 Task: Check the average views per listing of jacuzzi in the last 3 years.
Action: Mouse moved to (994, 219)
Screenshot: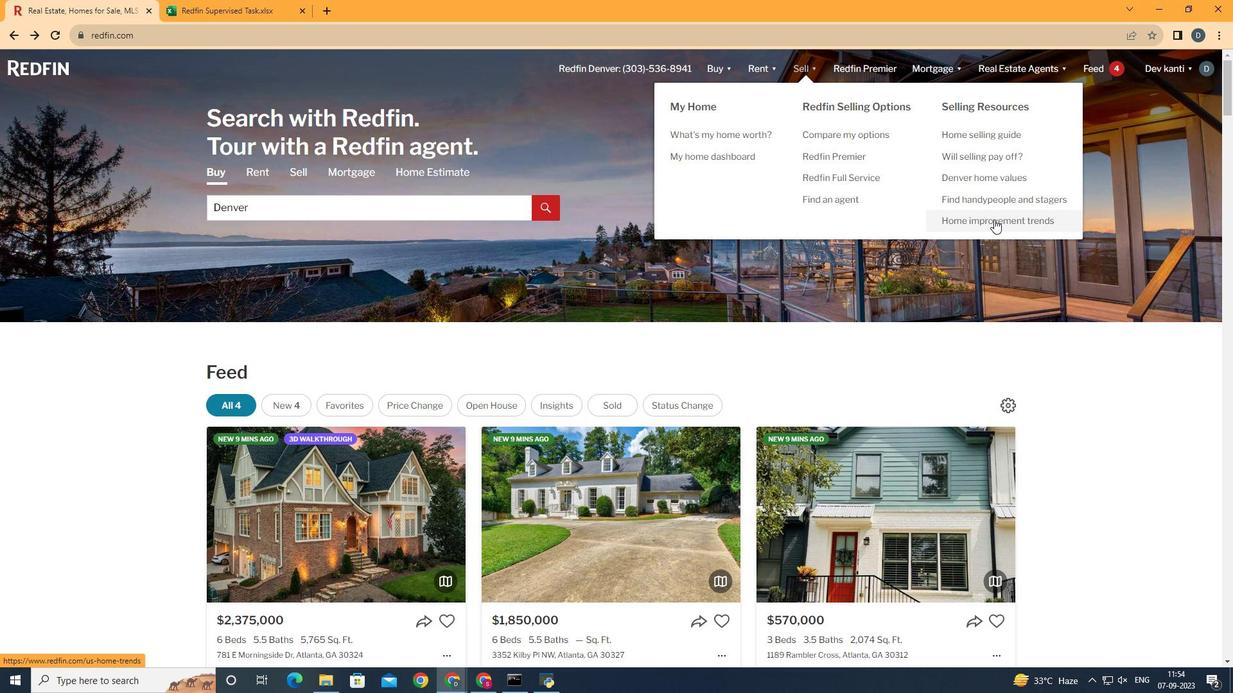
Action: Mouse pressed left at (994, 219)
Screenshot: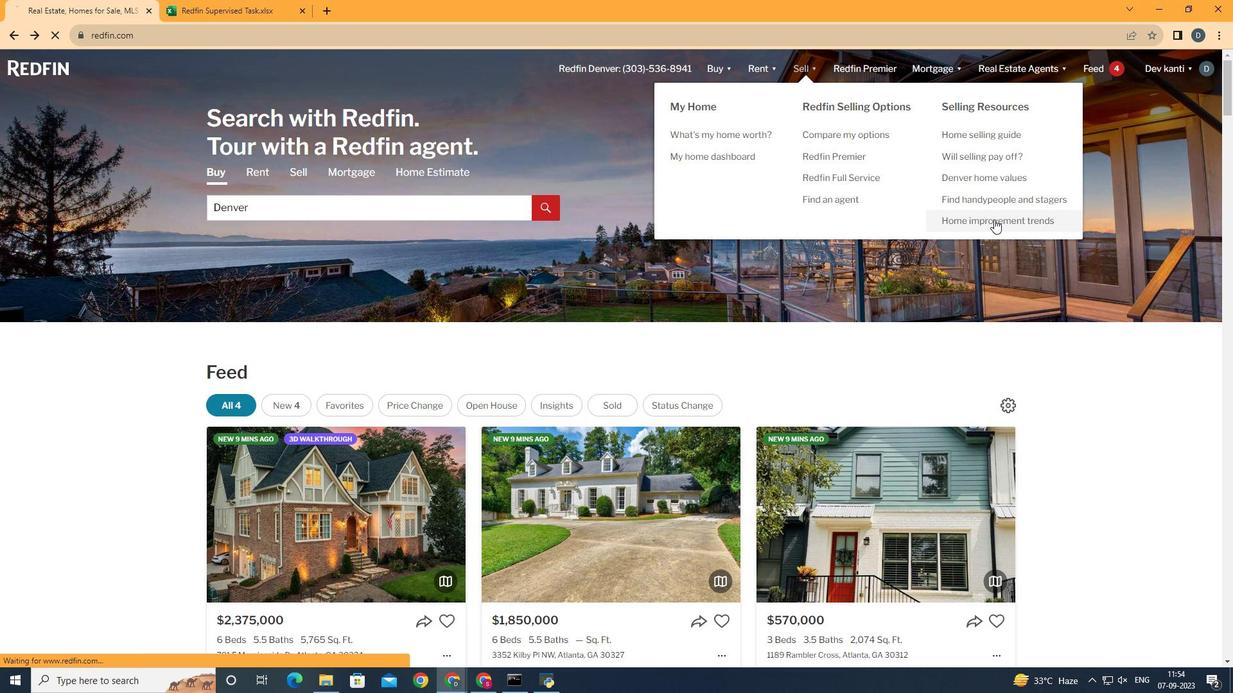 
Action: Mouse moved to (307, 235)
Screenshot: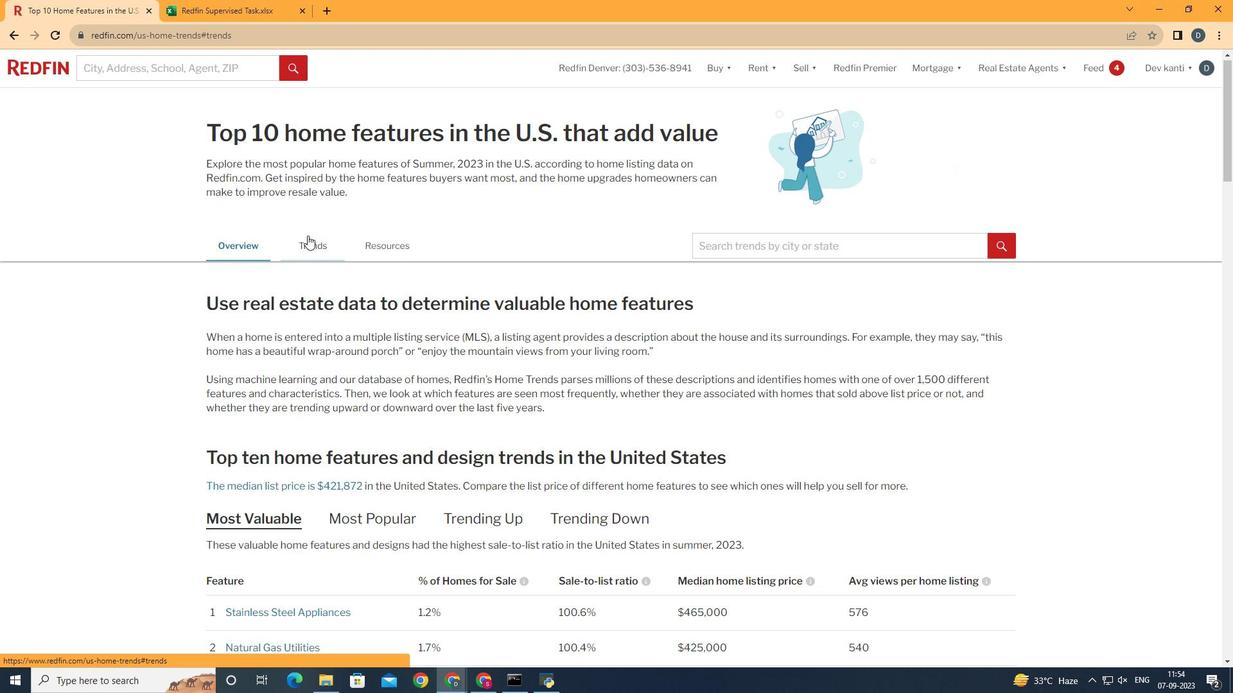
Action: Mouse pressed left at (307, 235)
Screenshot: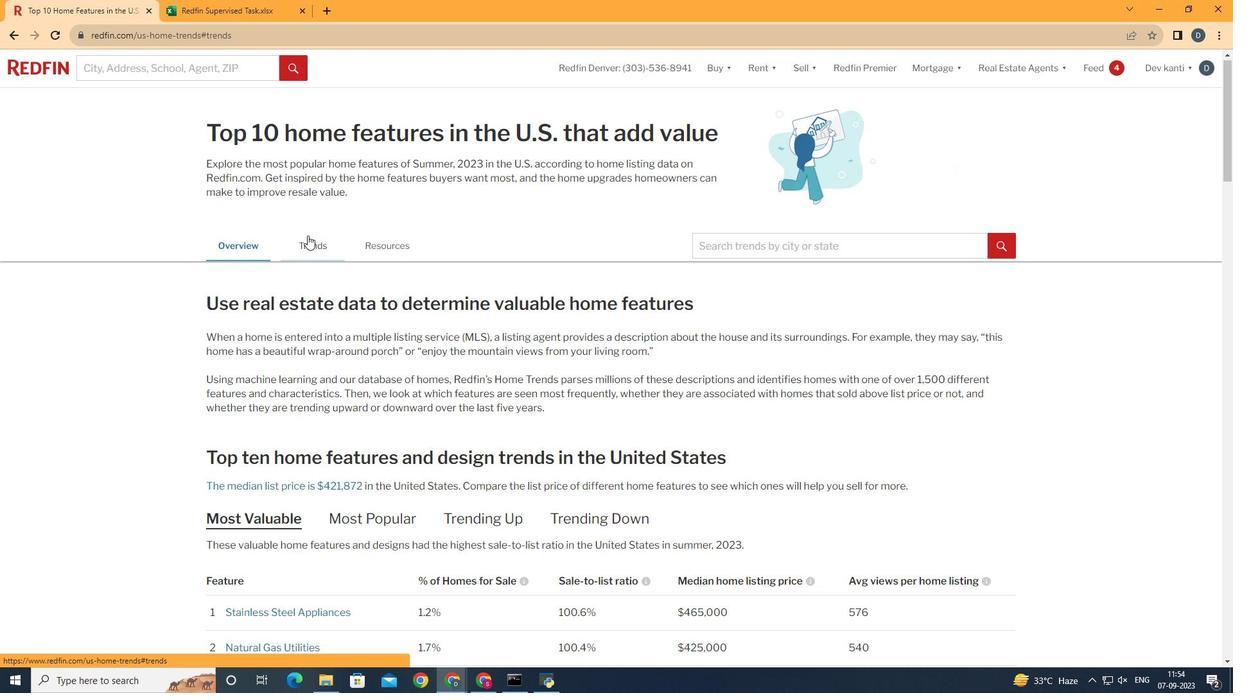 
Action: Mouse moved to (611, 234)
Screenshot: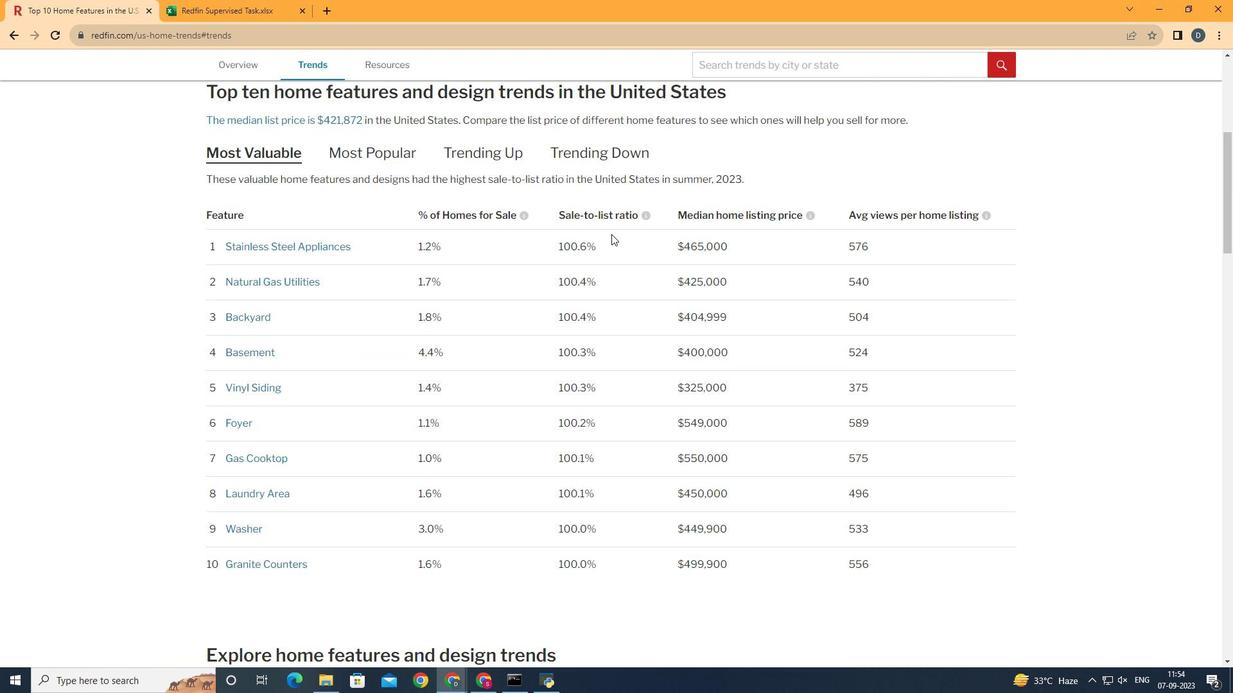 
Action: Mouse scrolled (611, 233) with delta (0, 0)
Screenshot: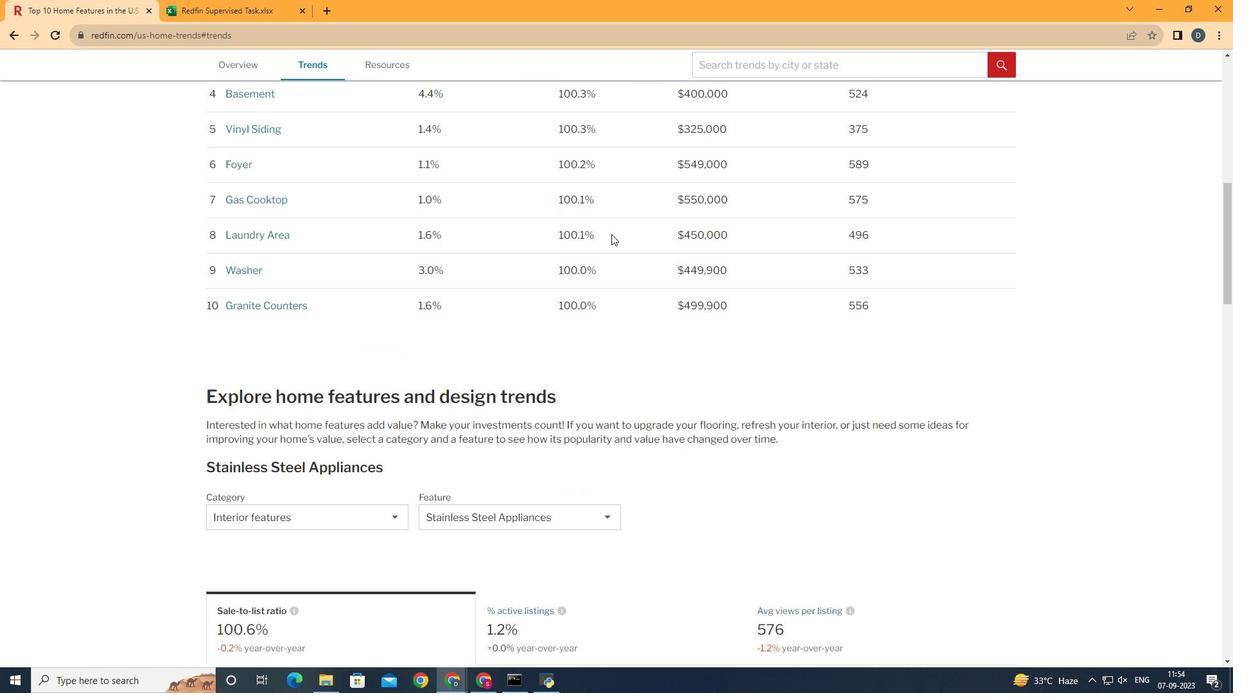 
Action: Mouse scrolled (611, 233) with delta (0, 0)
Screenshot: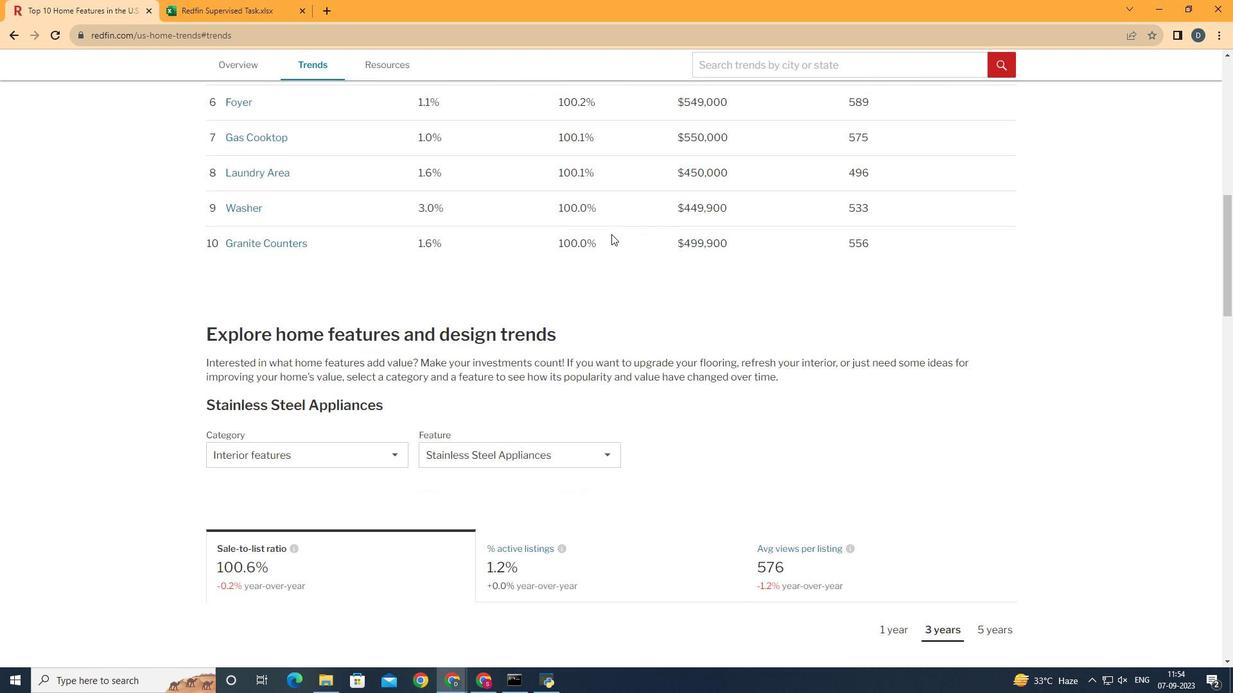 
Action: Mouse scrolled (611, 233) with delta (0, 0)
Screenshot: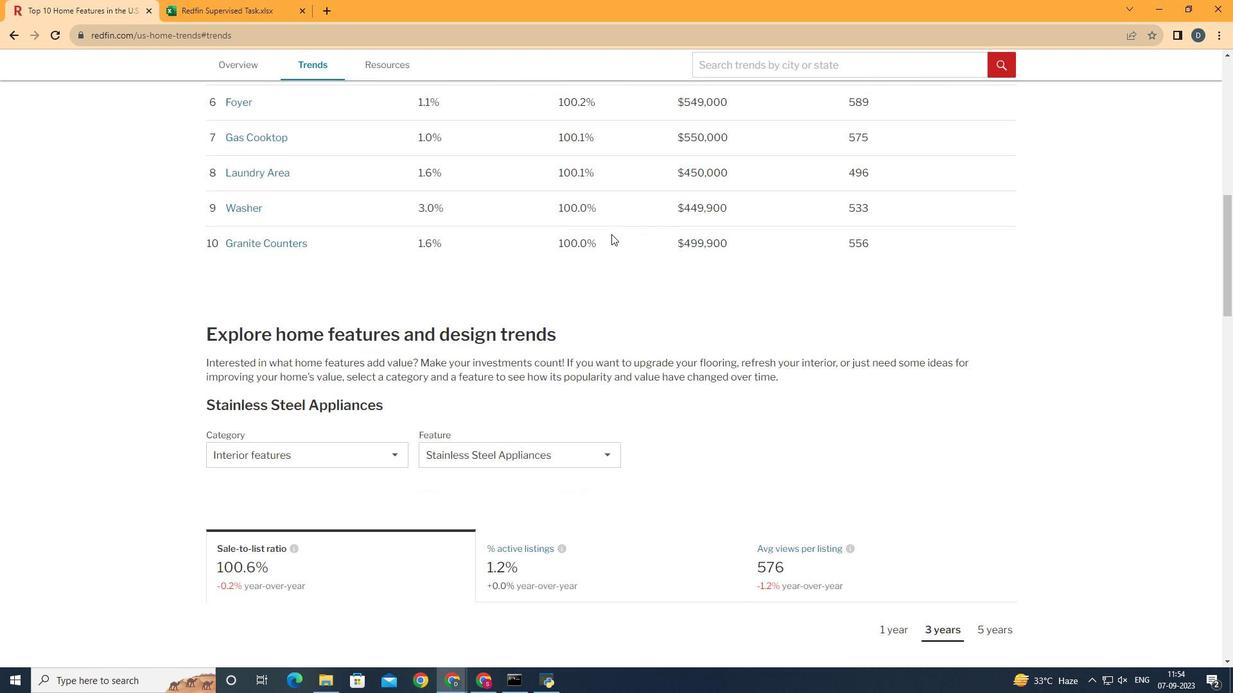 
Action: Mouse scrolled (611, 233) with delta (0, 0)
Screenshot: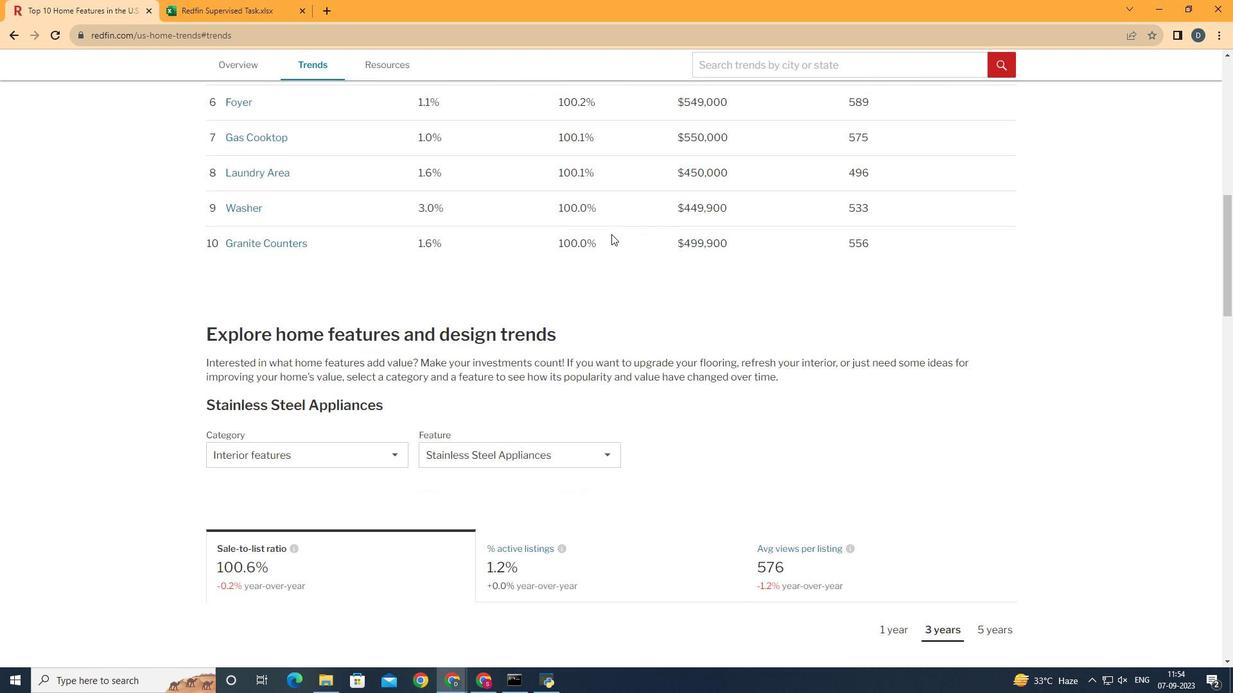 
Action: Mouse scrolled (611, 233) with delta (0, 0)
Screenshot: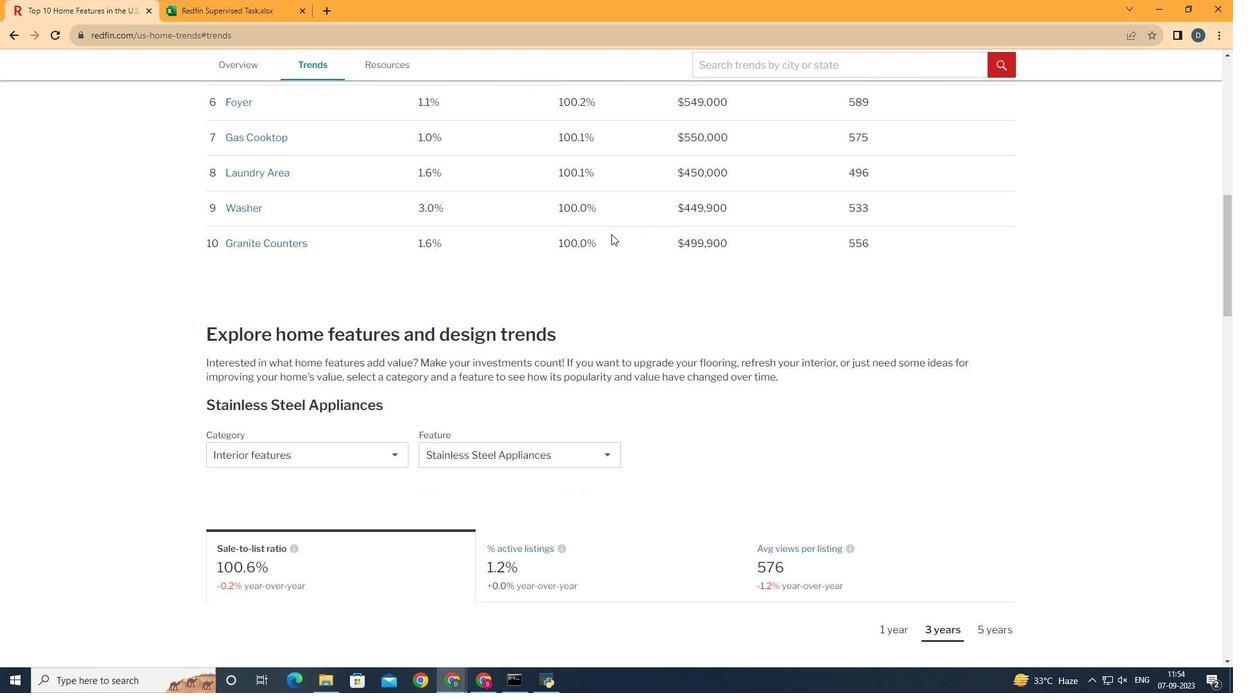 
Action: Mouse scrolled (611, 233) with delta (0, 0)
Screenshot: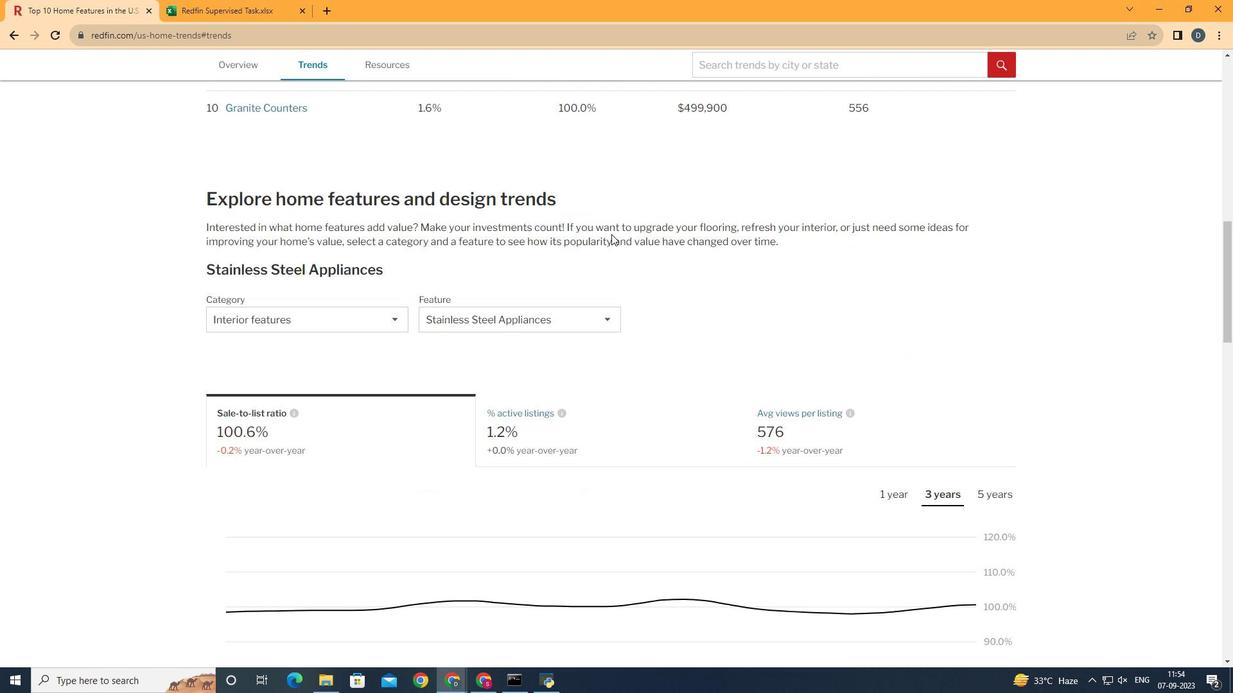 
Action: Mouse scrolled (611, 233) with delta (0, 0)
Screenshot: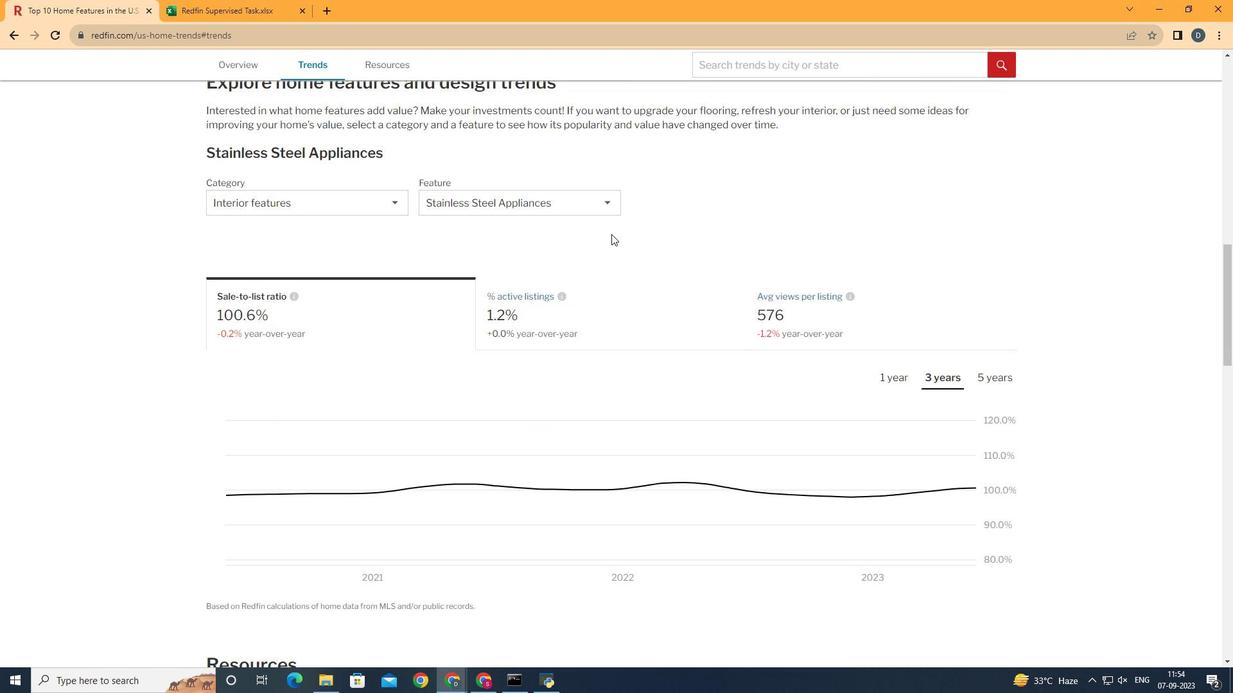 
Action: Mouse scrolled (611, 233) with delta (0, 0)
Screenshot: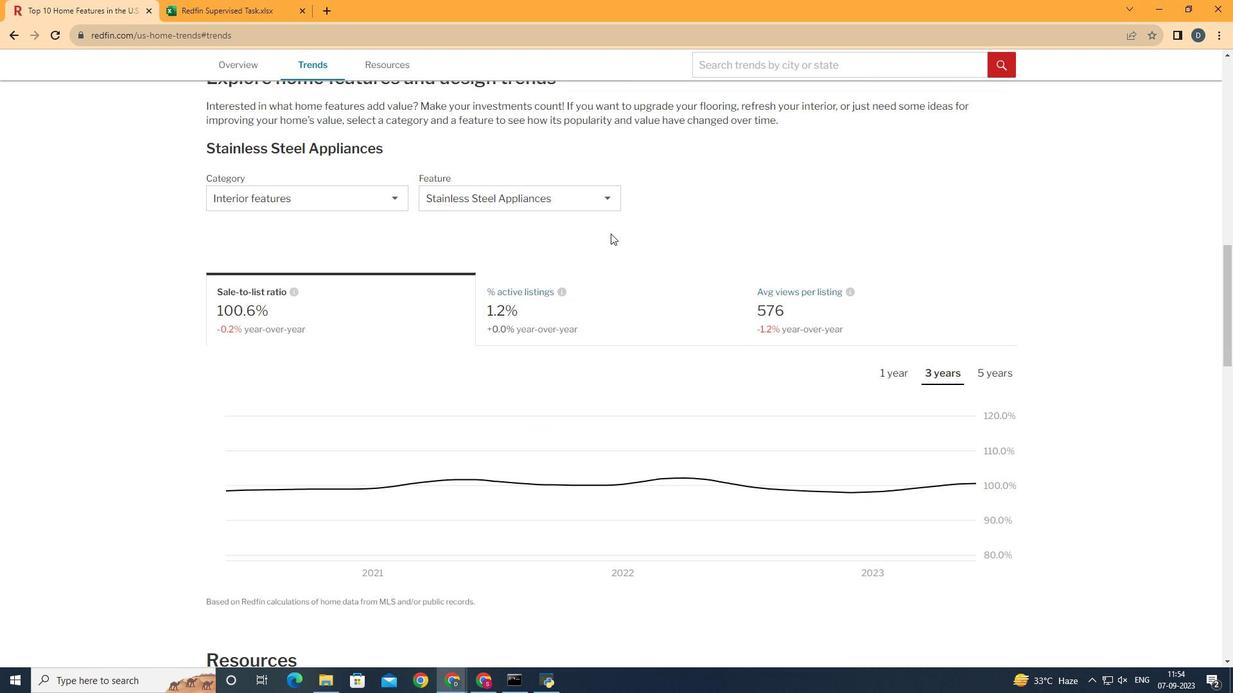 
Action: Mouse scrolled (611, 233) with delta (0, 0)
Screenshot: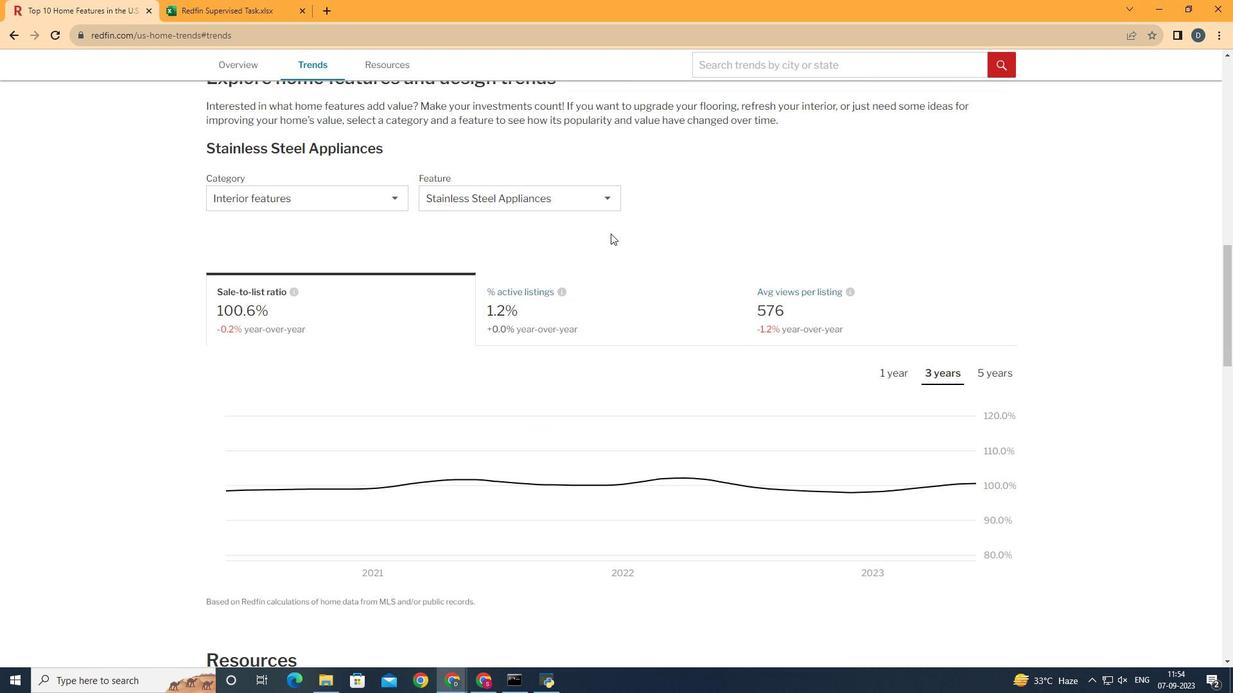 
Action: Mouse moved to (391, 203)
Screenshot: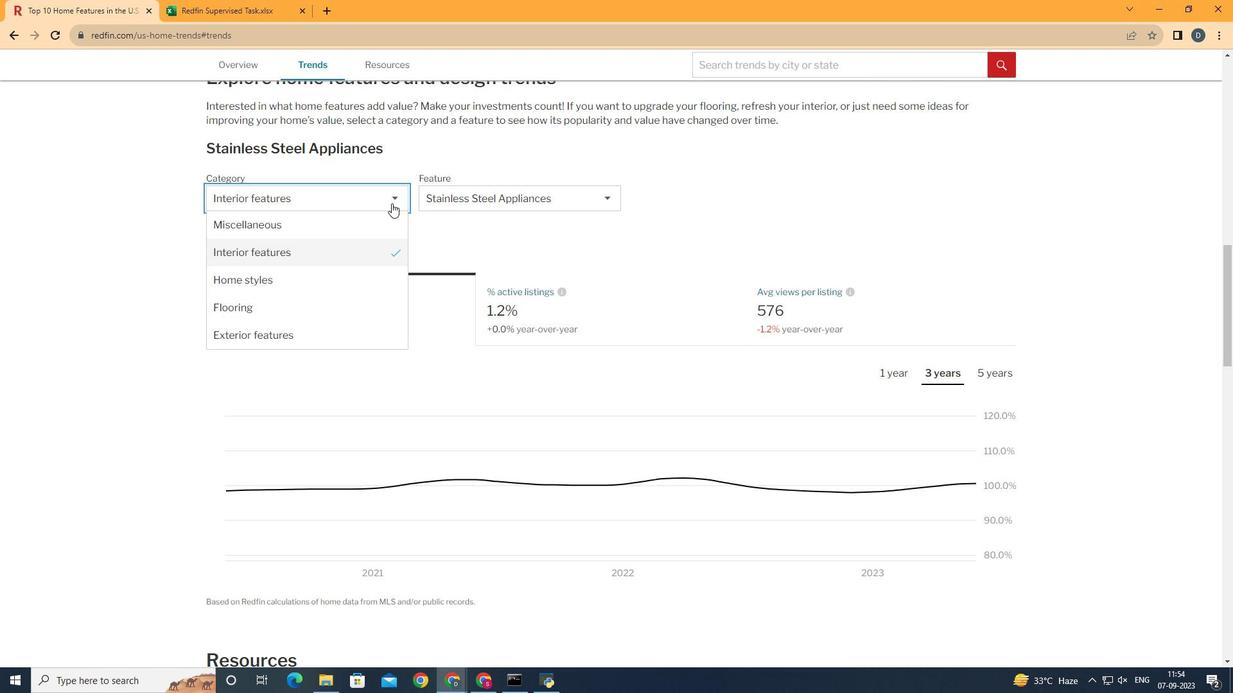 
Action: Mouse pressed left at (391, 203)
Screenshot: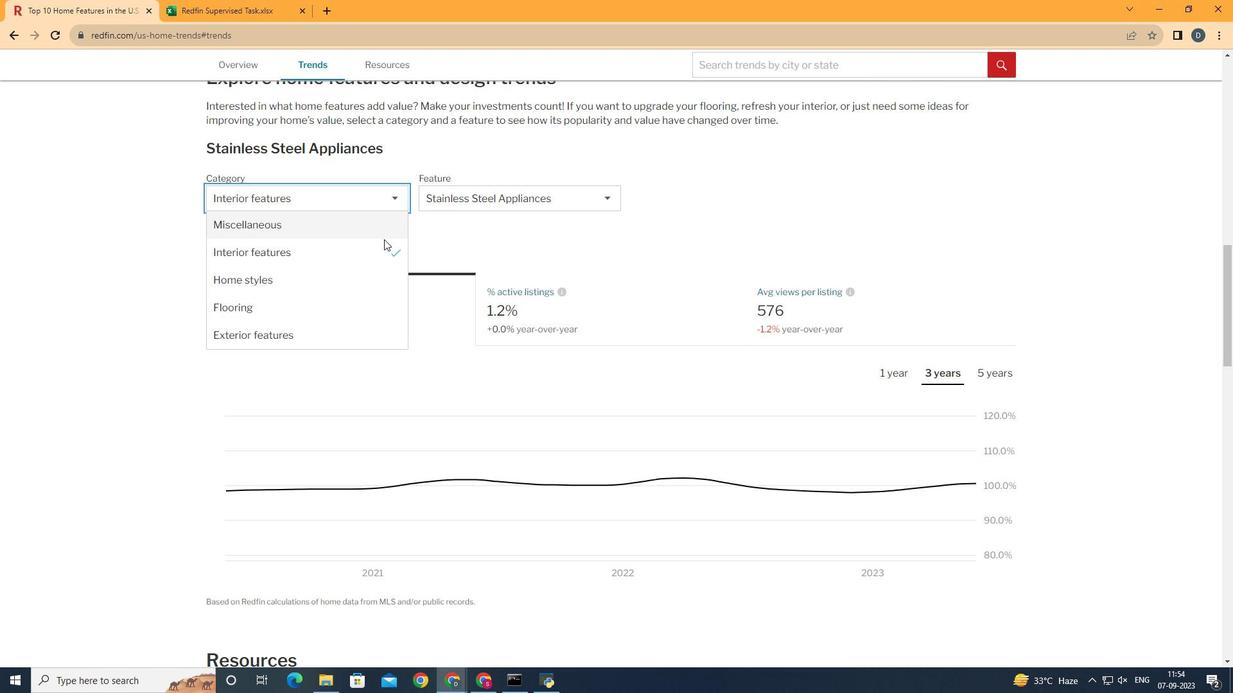 
Action: Mouse moved to (389, 235)
Screenshot: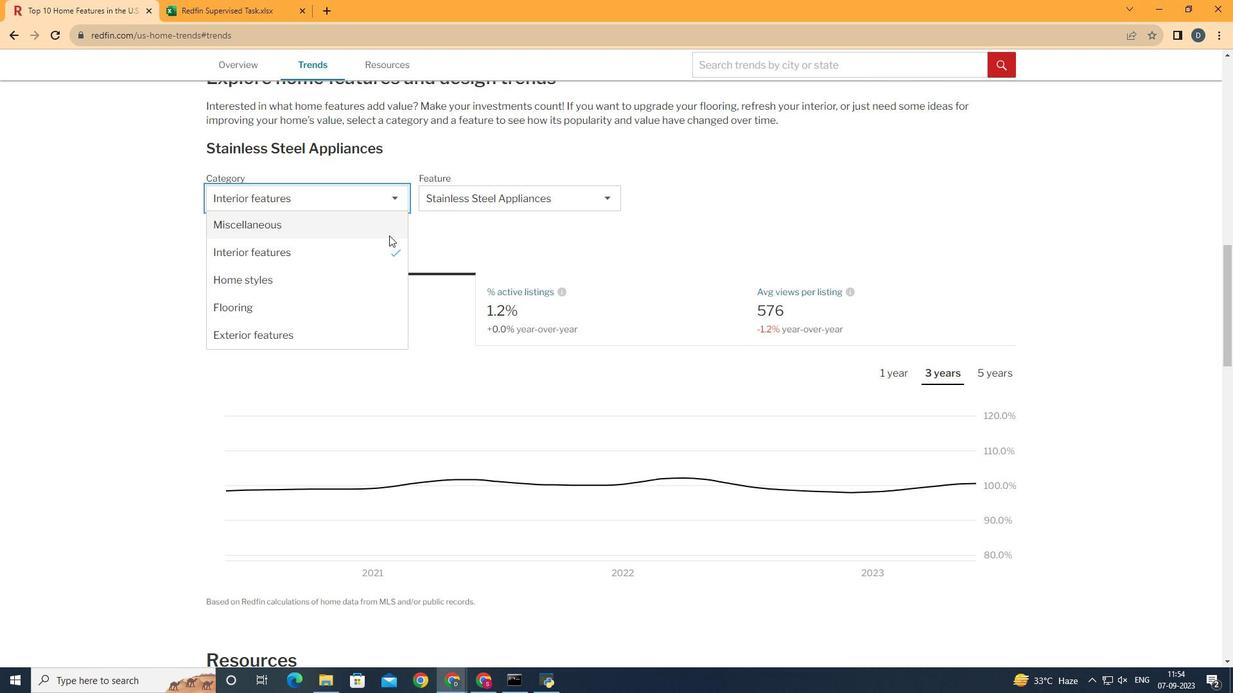 
Action: Mouse pressed left at (389, 235)
Screenshot: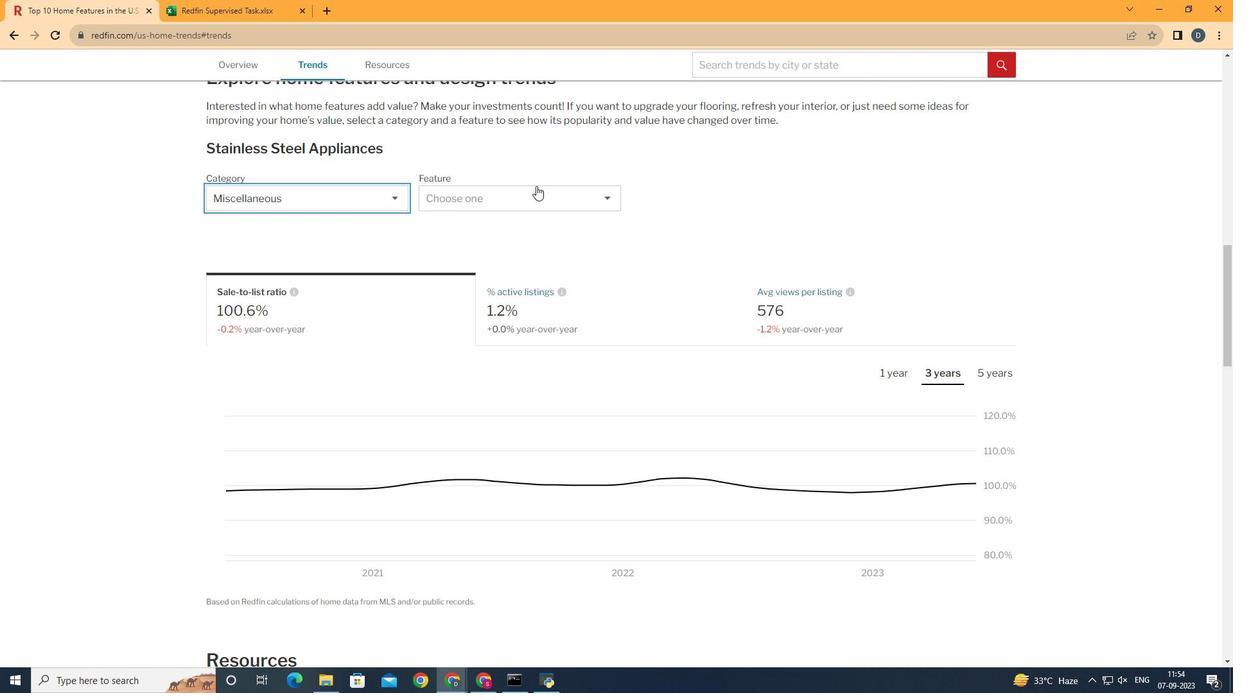 
Action: Mouse moved to (550, 181)
Screenshot: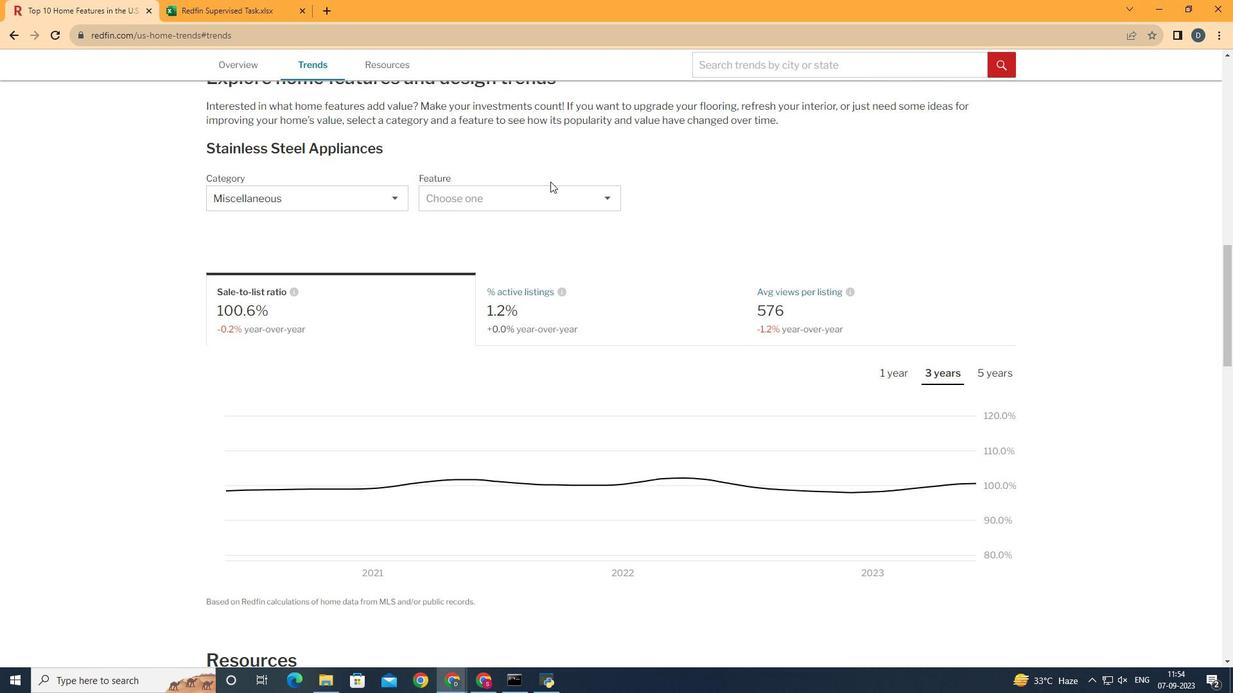 
Action: Mouse pressed left at (550, 181)
Screenshot: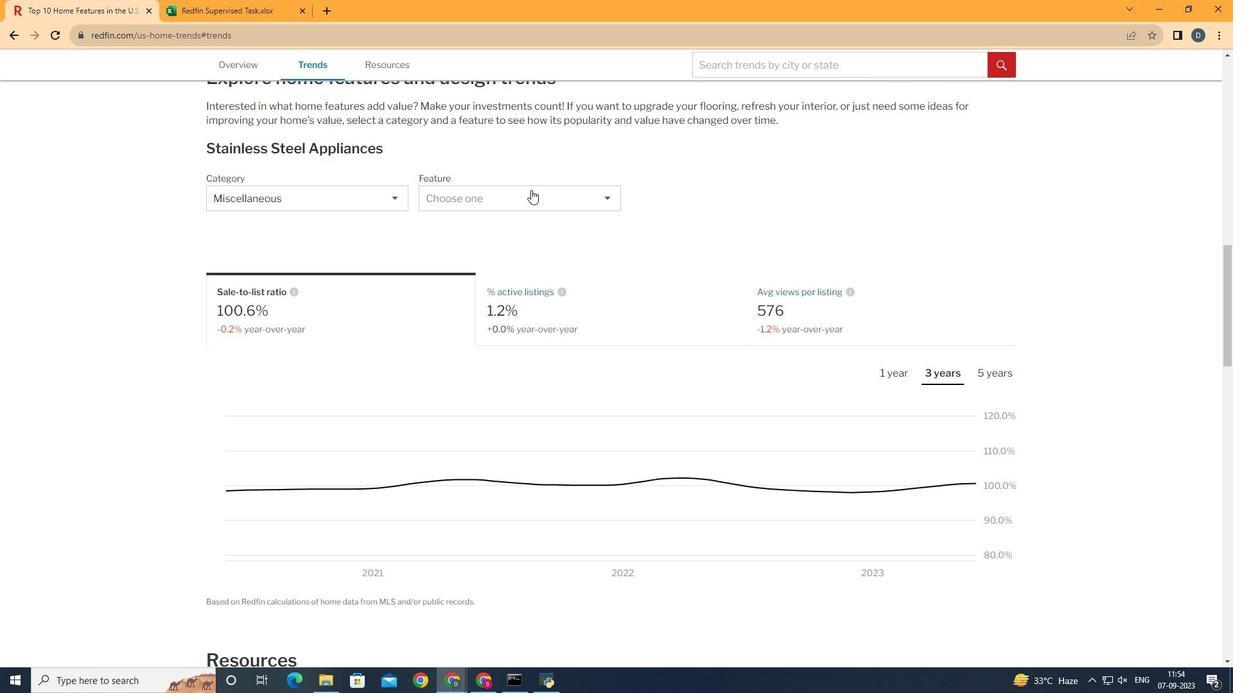 
Action: Mouse moved to (531, 190)
Screenshot: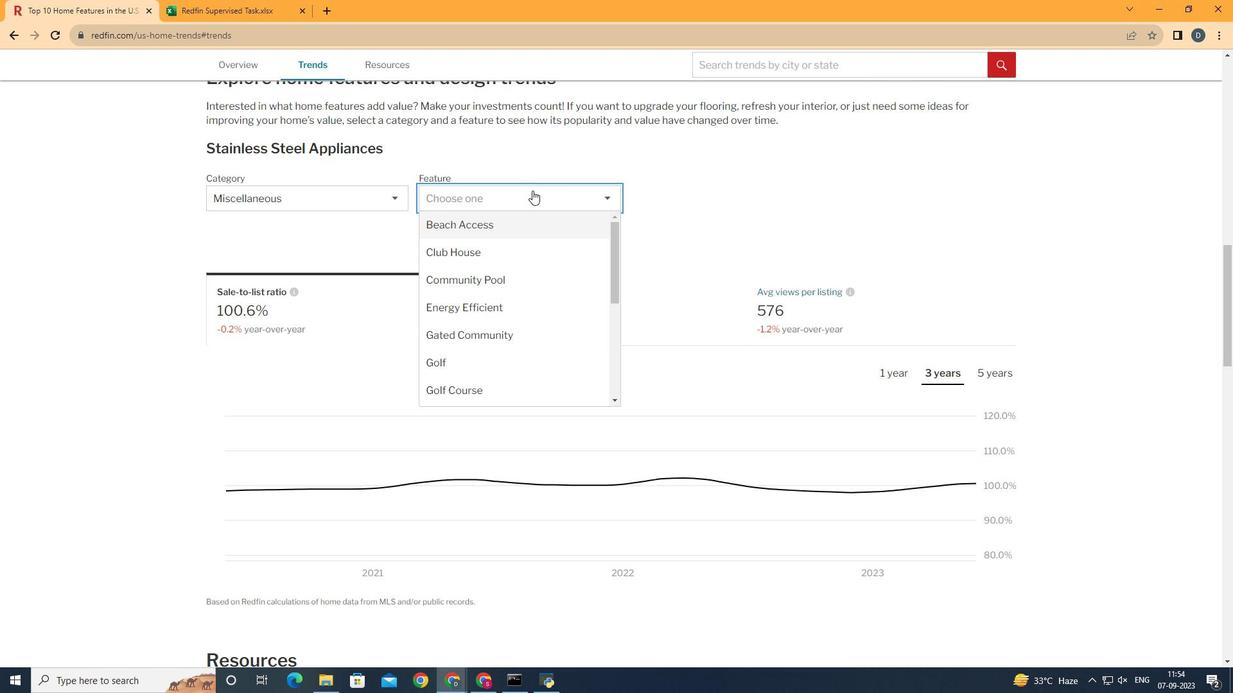 
Action: Mouse pressed left at (531, 190)
Screenshot: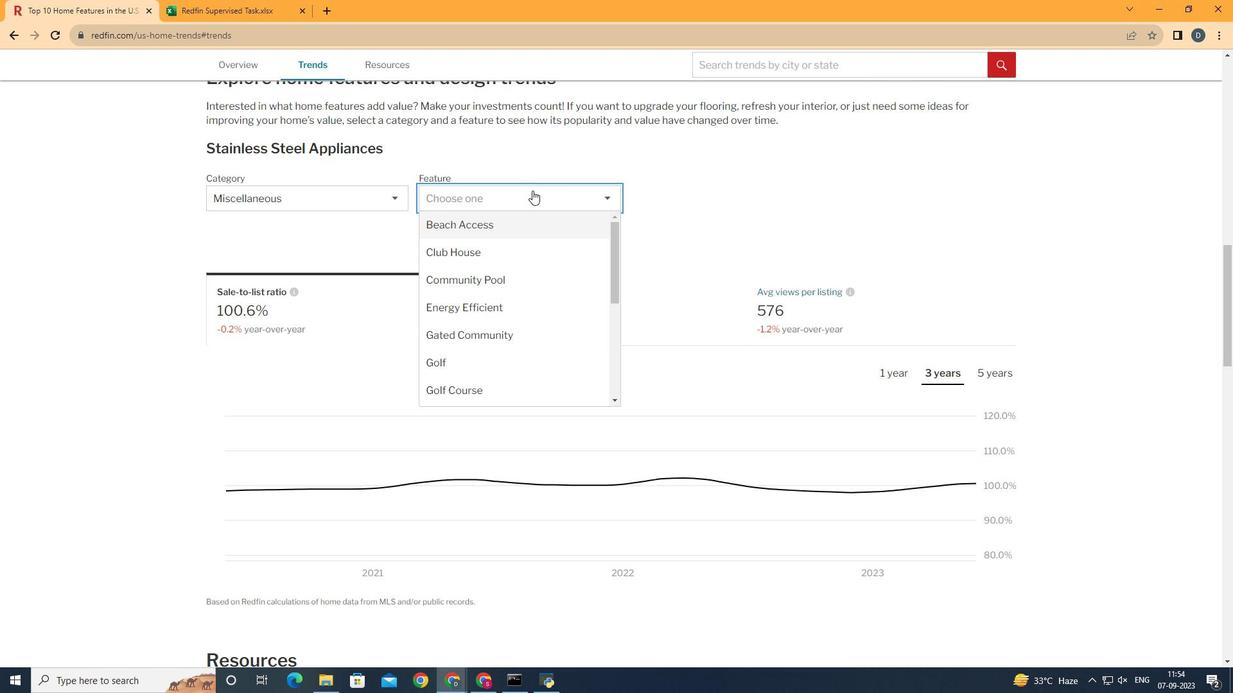 
Action: Mouse moved to (530, 370)
Screenshot: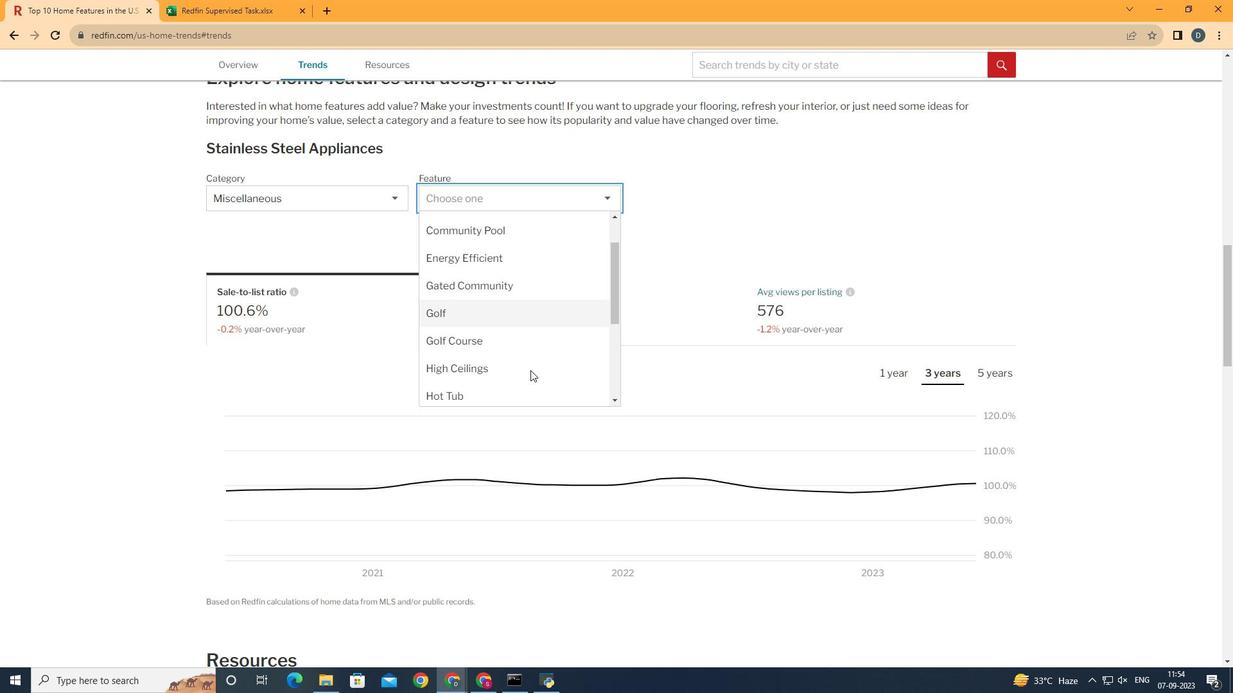 
Action: Mouse scrolled (530, 369) with delta (0, 0)
Screenshot: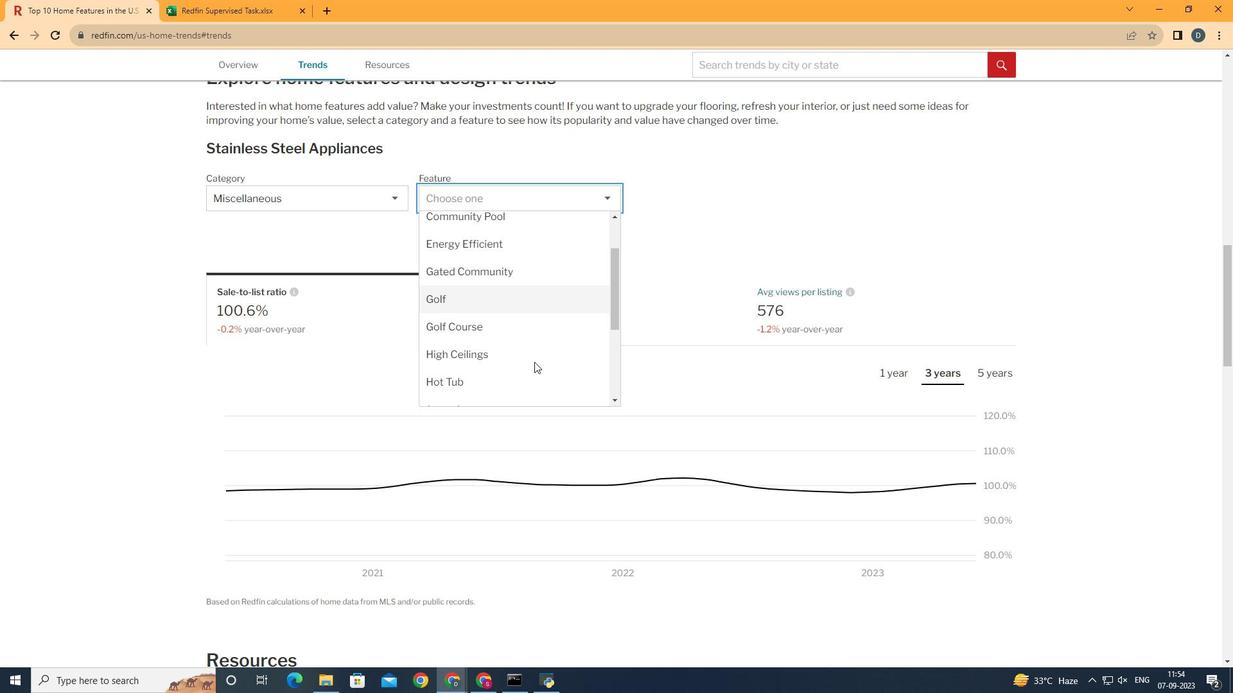 
Action: Mouse moved to (522, 366)
Screenshot: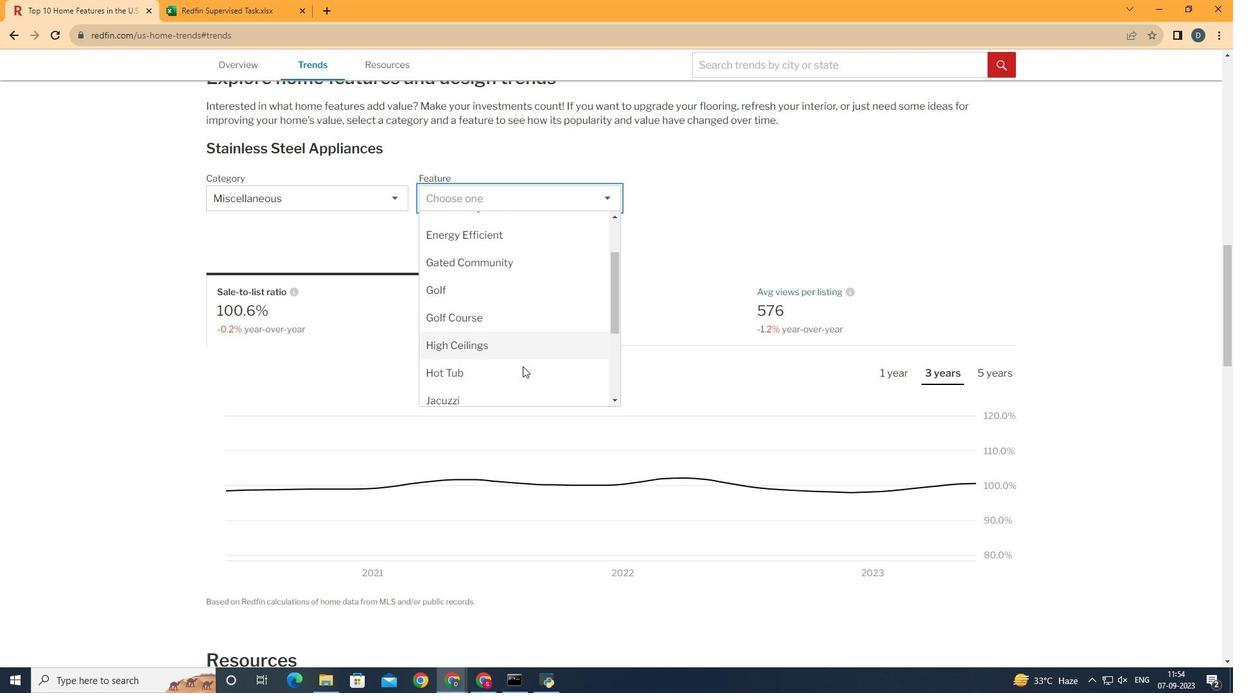 
Action: Mouse scrolled (522, 366) with delta (0, 0)
Screenshot: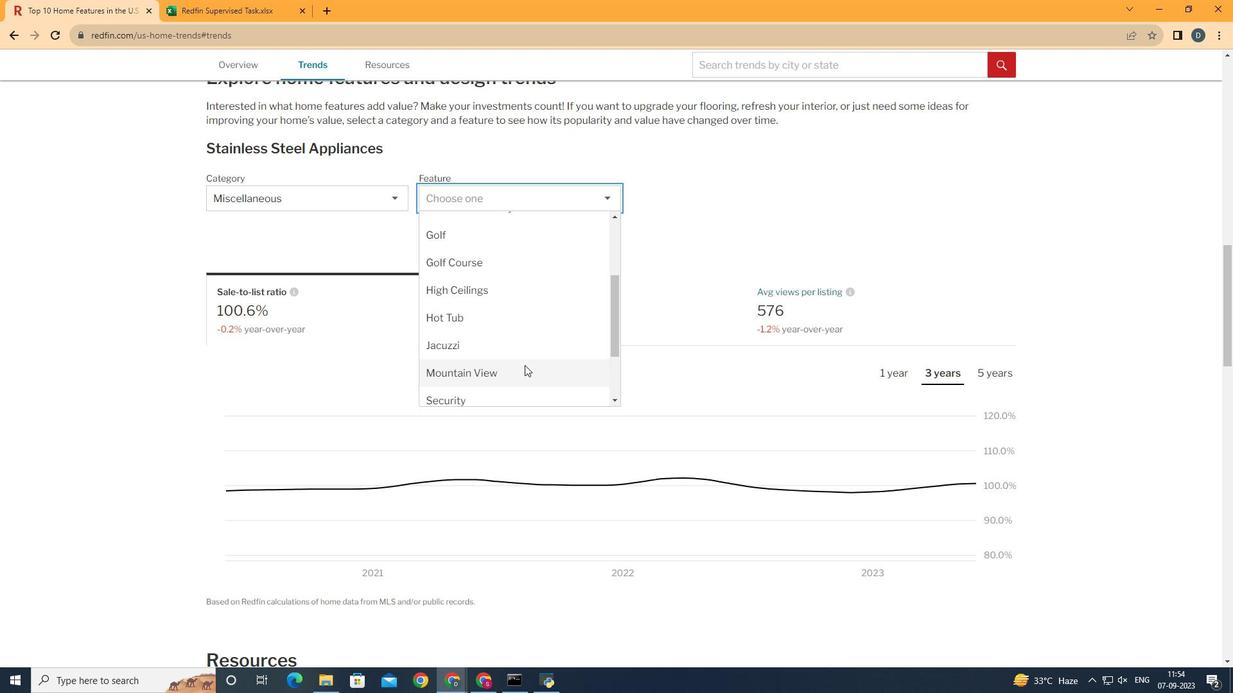 
Action: Mouse scrolled (522, 366) with delta (0, 0)
Screenshot: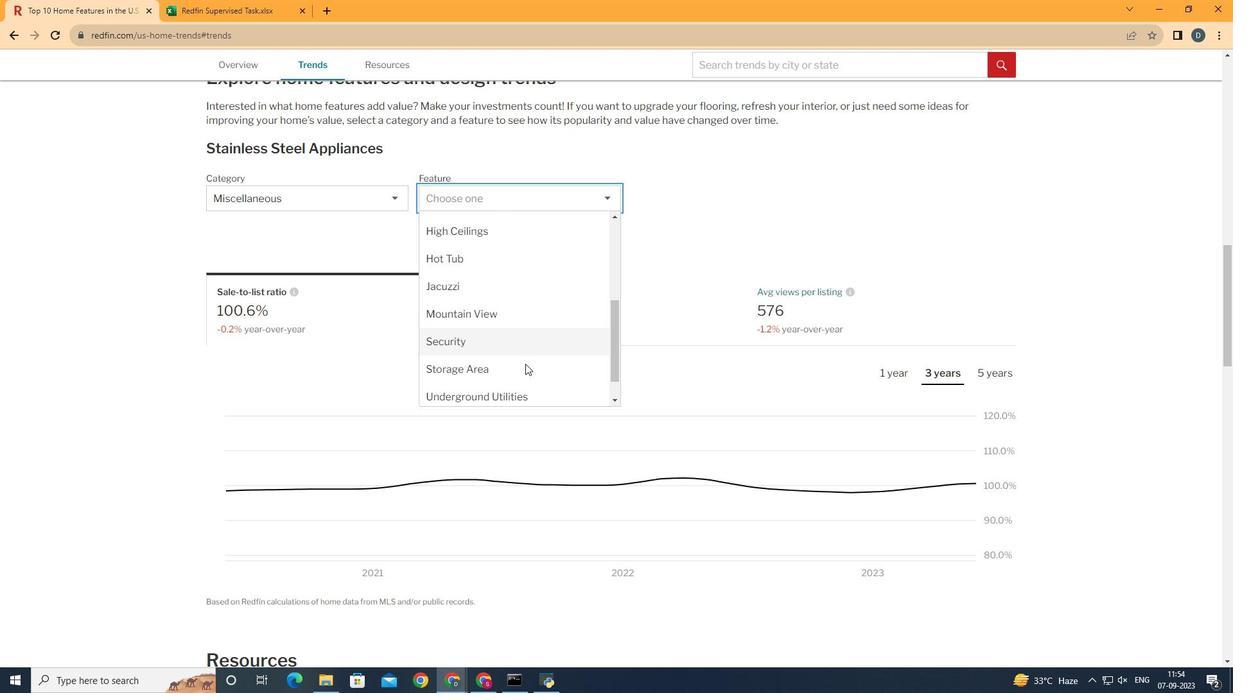 
Action: Mouse moved to (553, 283)
Screenshot: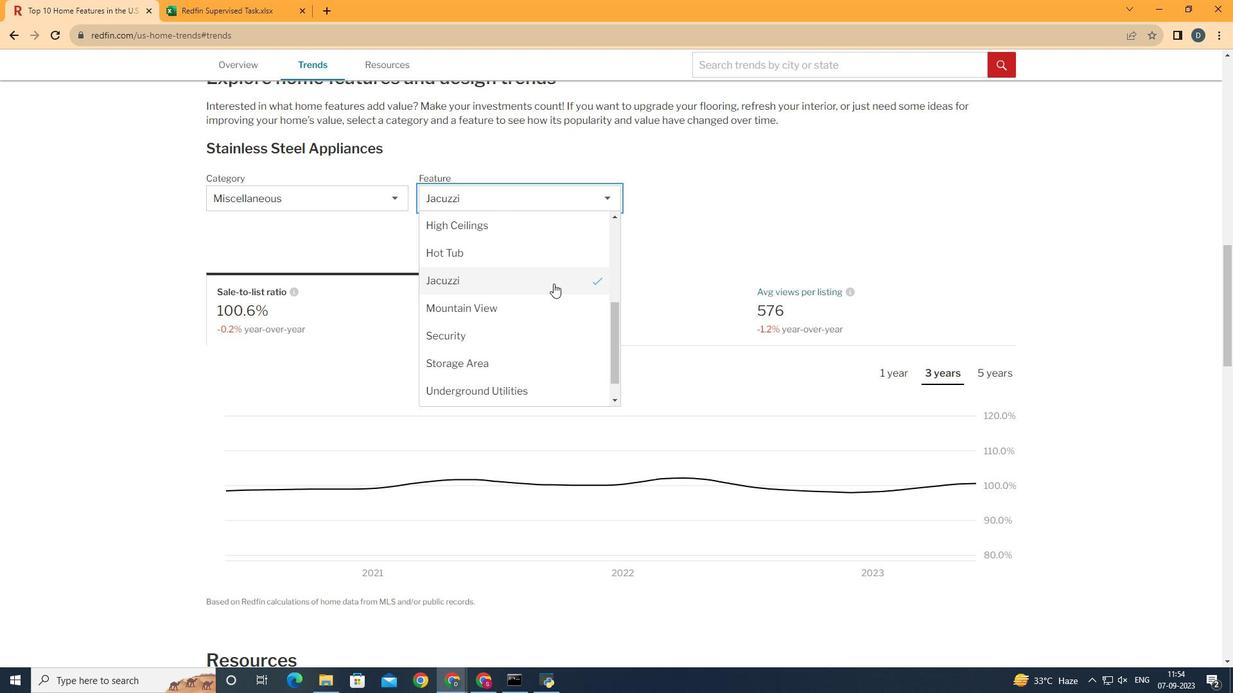 
Action: Mouse pressed left at (553, 283)
Screenshot: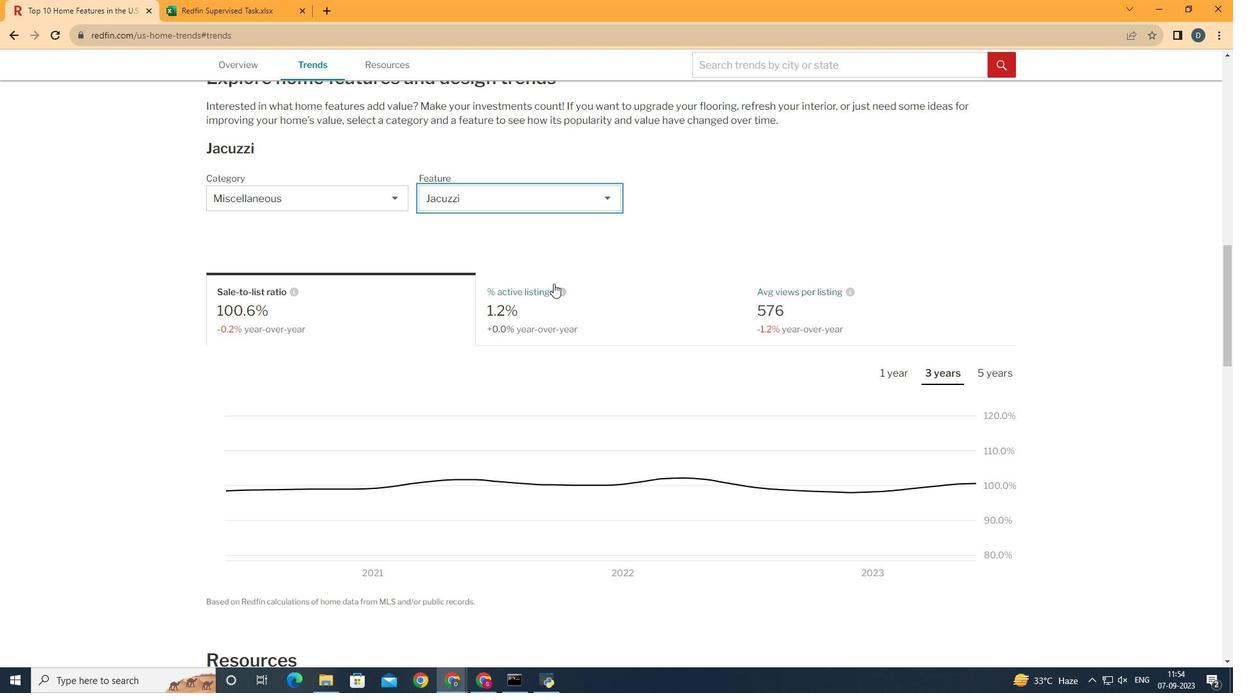 
Action: Mouse moved to (878, 312)
Screenshot: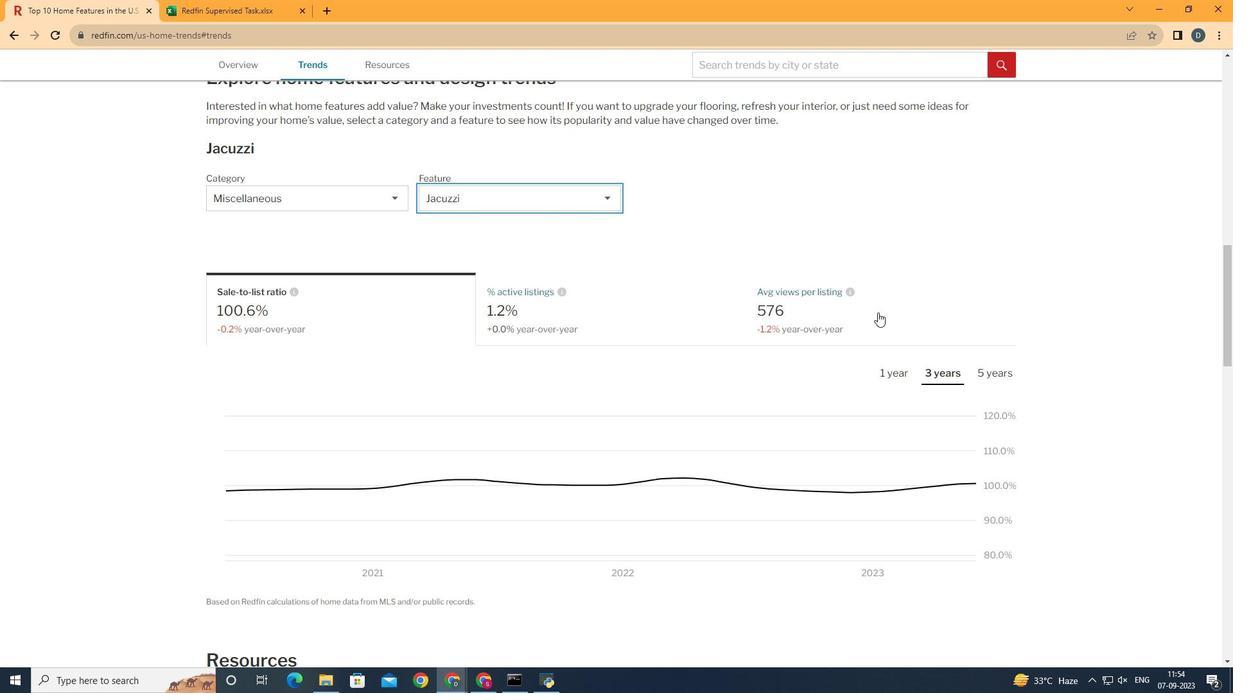 
Action: Mouse pressed left at (878, 312)
Screenshot: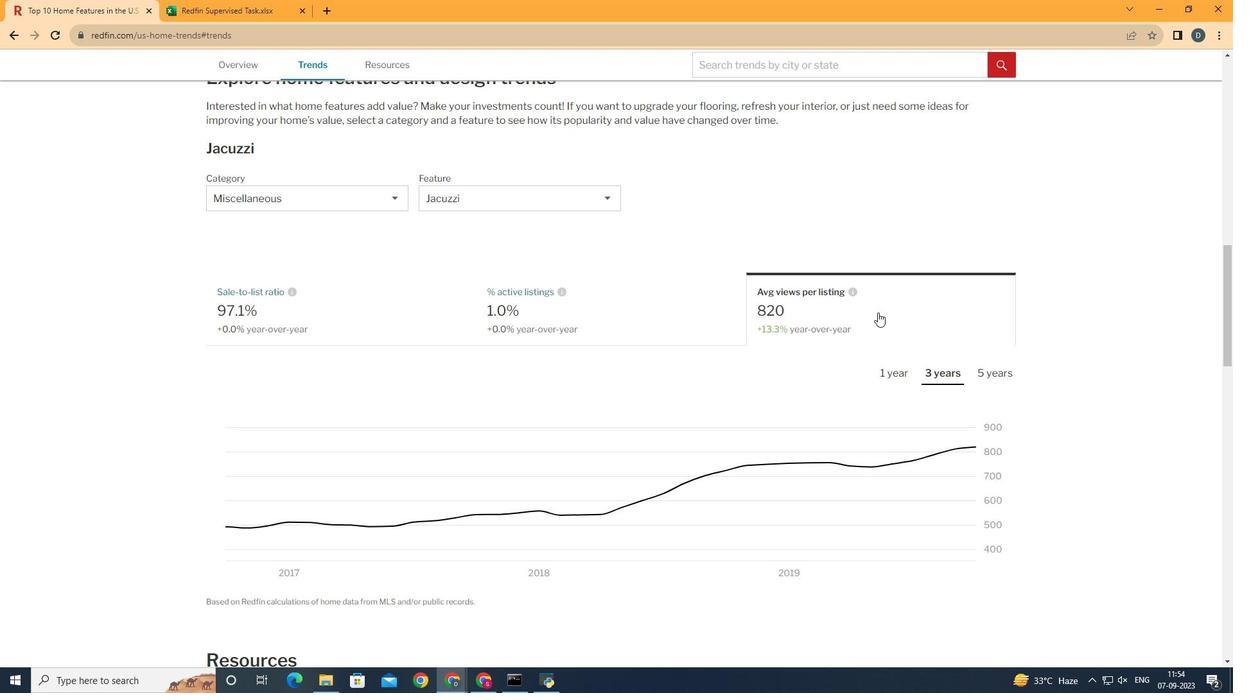 
Action: Mouse moved to (949, 382)
Screenshot: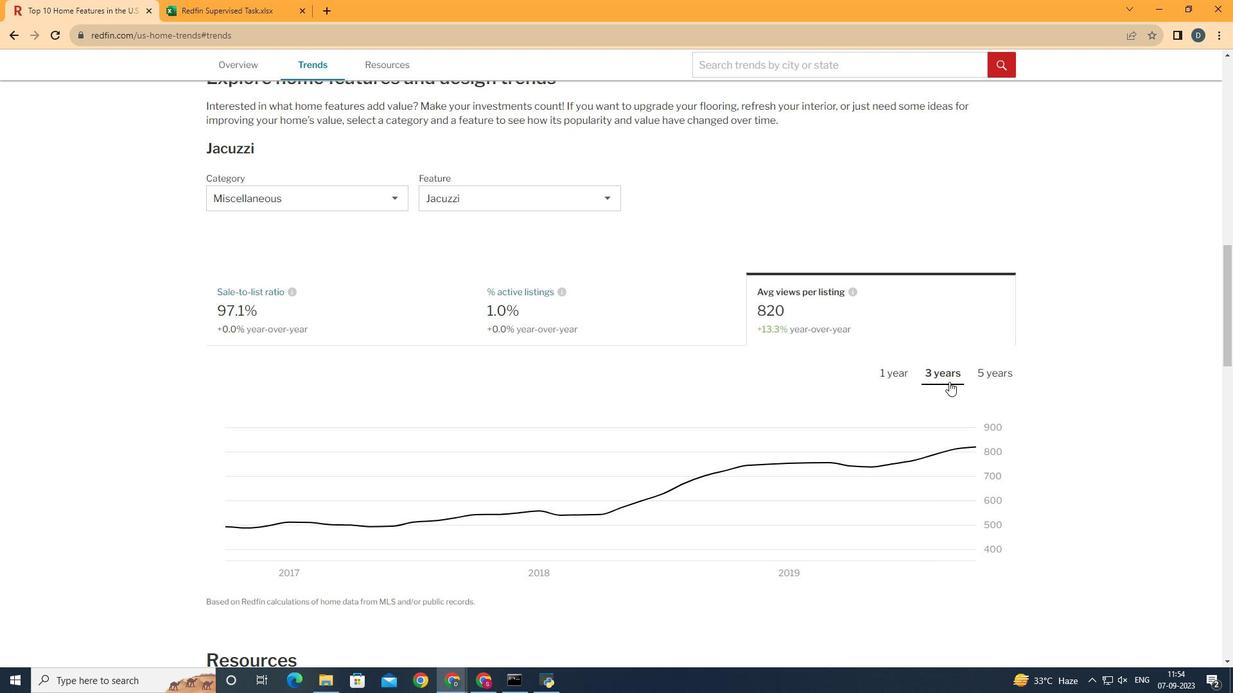 
Action: Mouse pressed left at (949, 382)
Screenshot: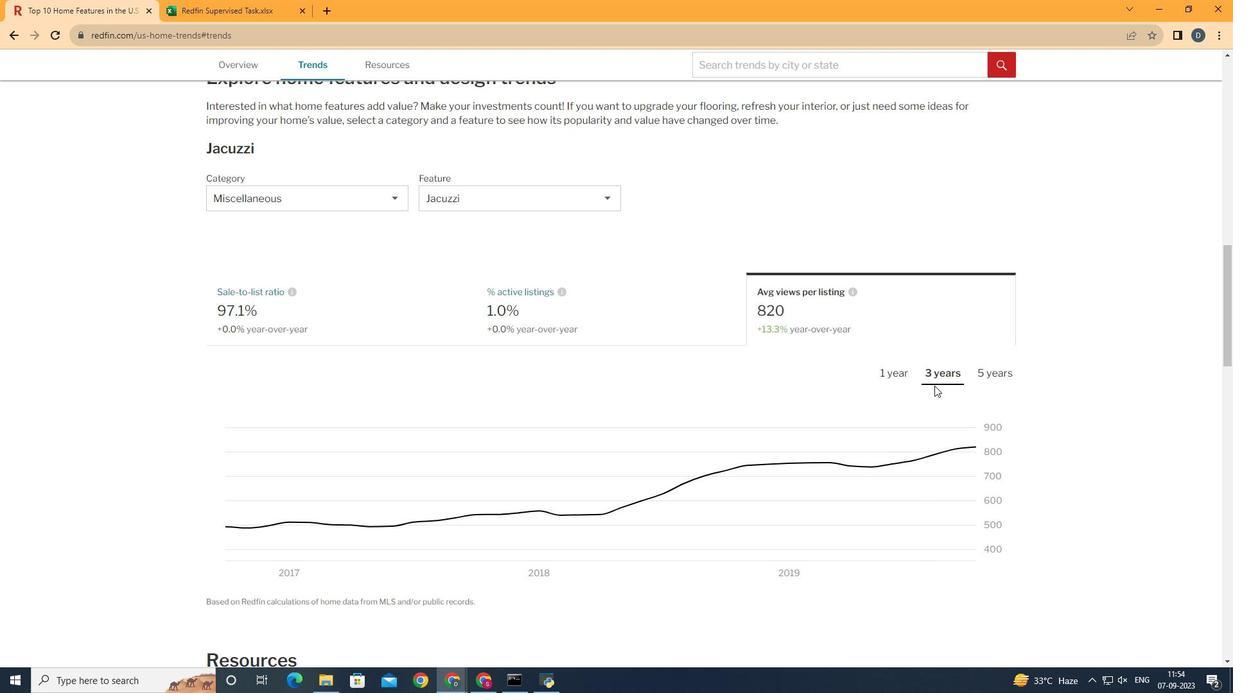 
Action: Mouse moved to (960, 475)
Screenshot: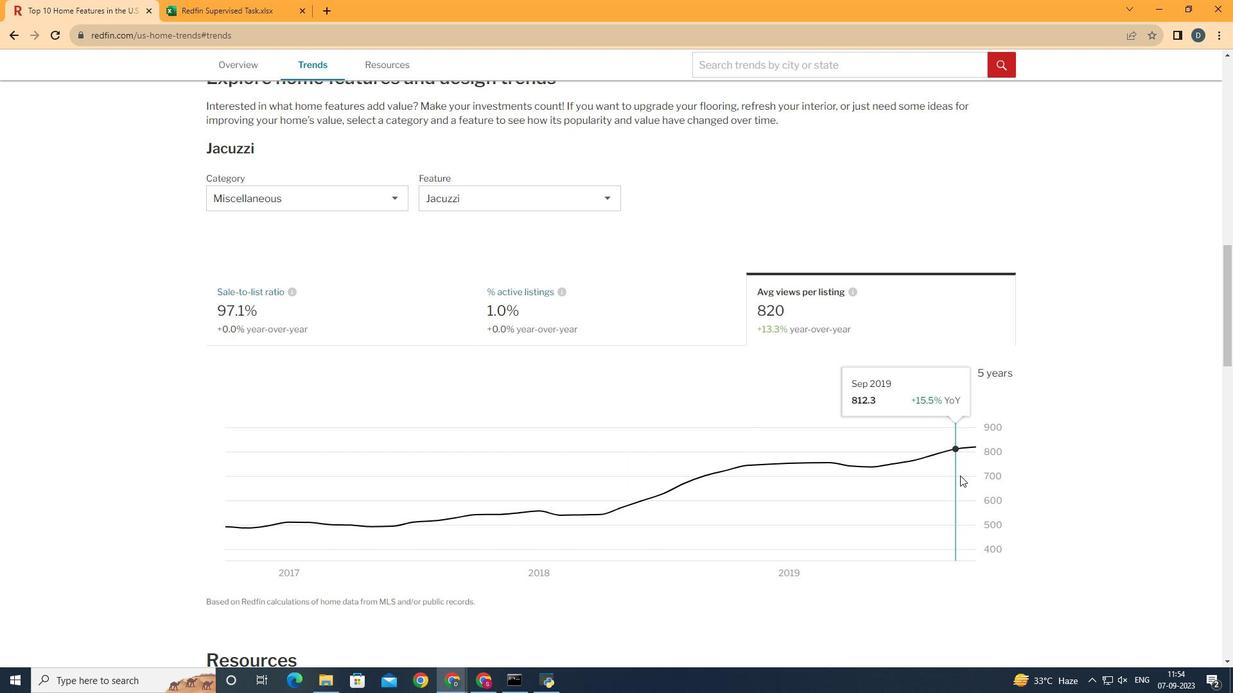 
